 Task: Create a project with template Project Timeline with name TransitPlan with privacy Public and in the team Recorders . Create three sections in the project as To-Do, Doing and Done.
Action: Mouse moved to (81, 87)
Screenshot: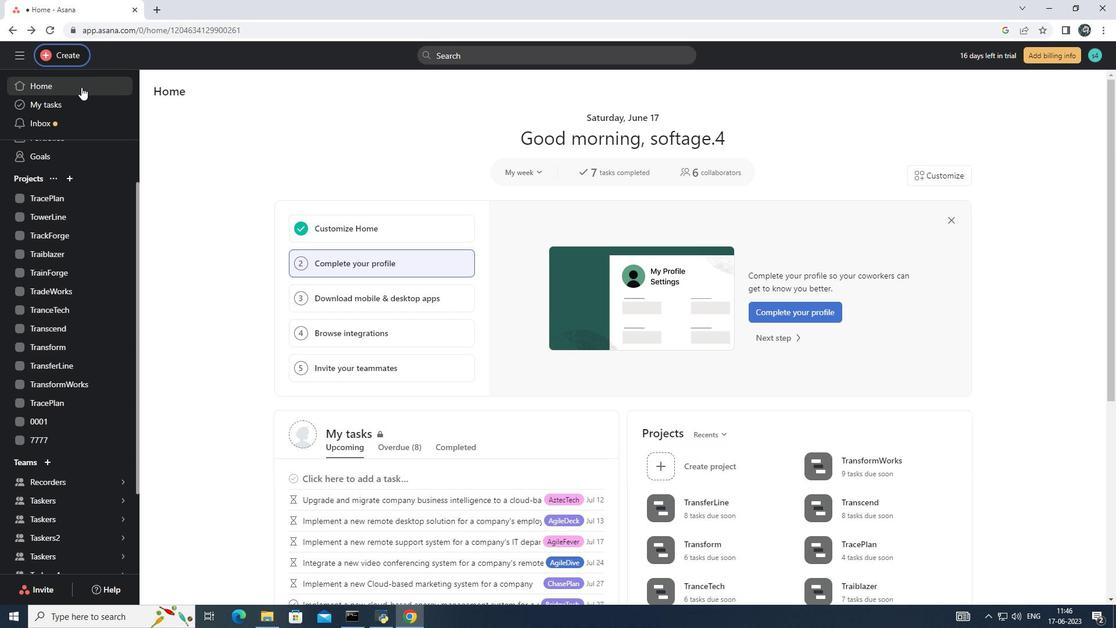 
Action: Mouse pressed left at (81, 87)
Screenshot: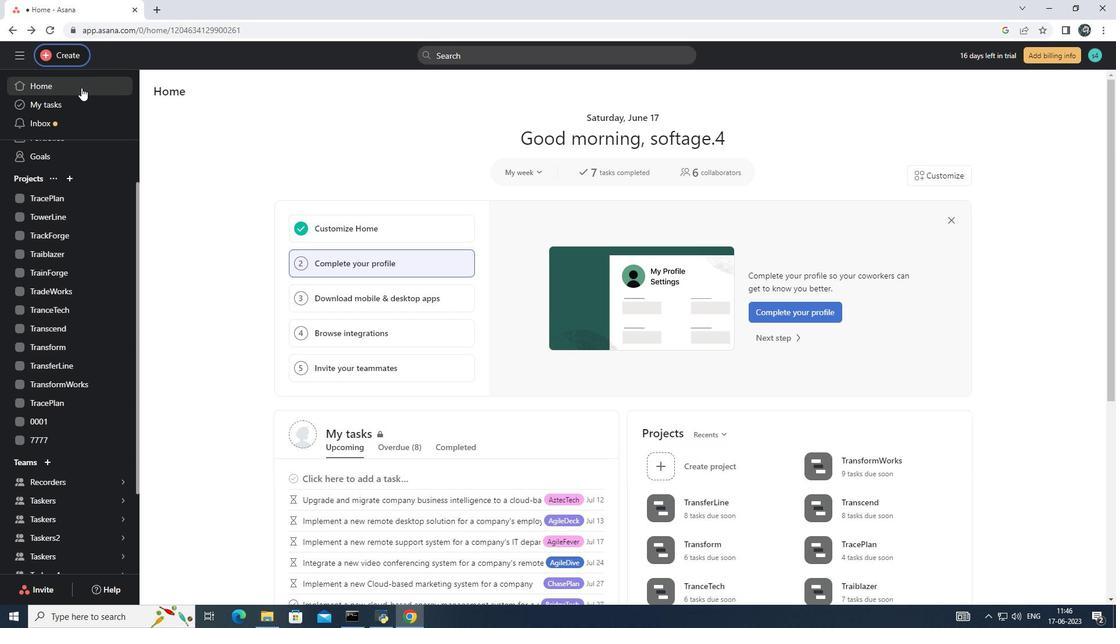 
Action: Mouse moved to (72, 50)
Screenshot: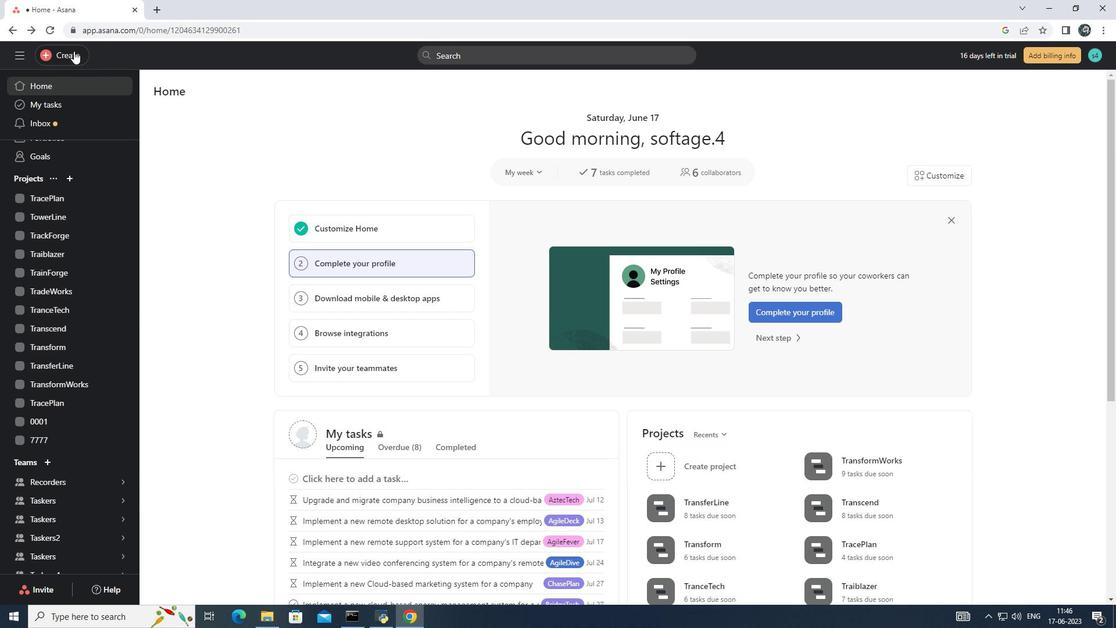 
Action: Mouse pressed left at (72, 50)
Screenshot: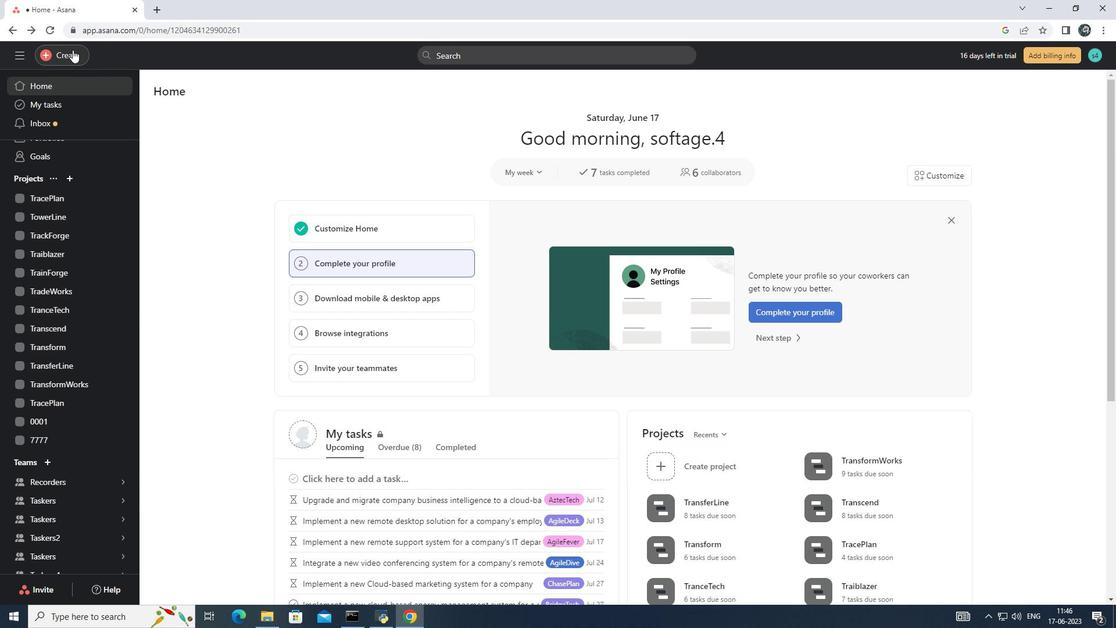 
Action: Mouse moved to (119, 73)
Screenshot: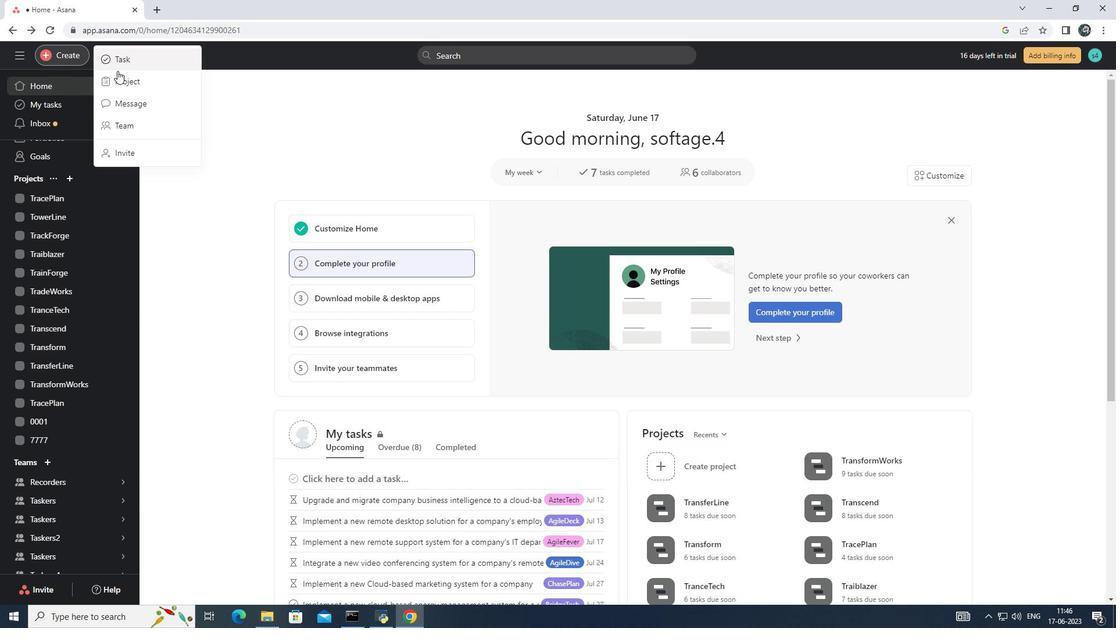 
Action: Mouse pressed left at (119, 73)
Screenshot: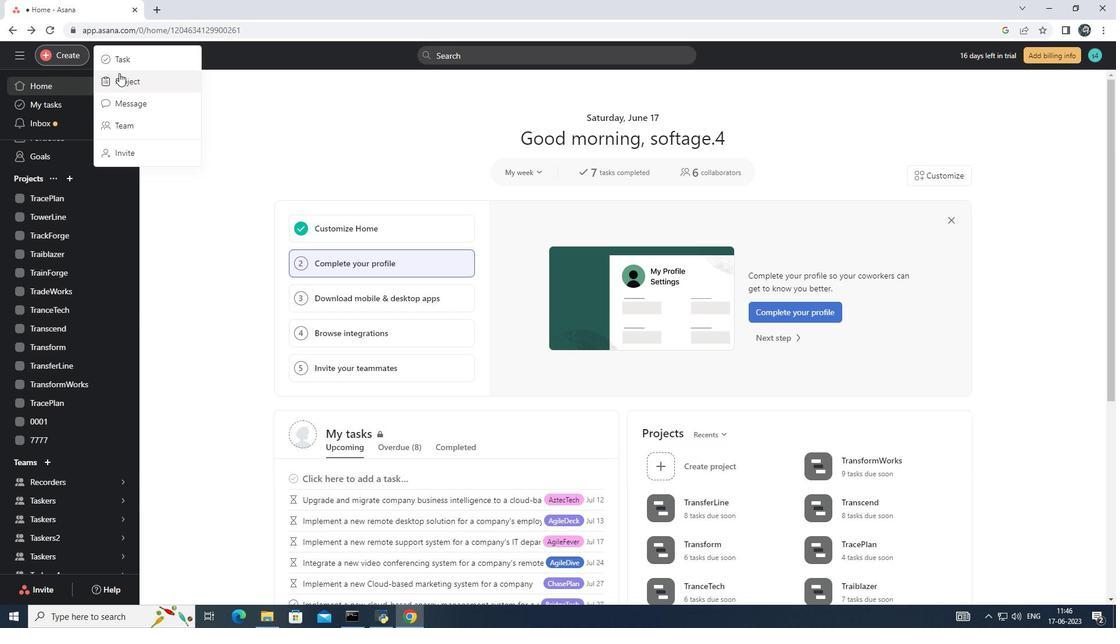 
Action: Mouse moved to (554, 348)
Screenshot: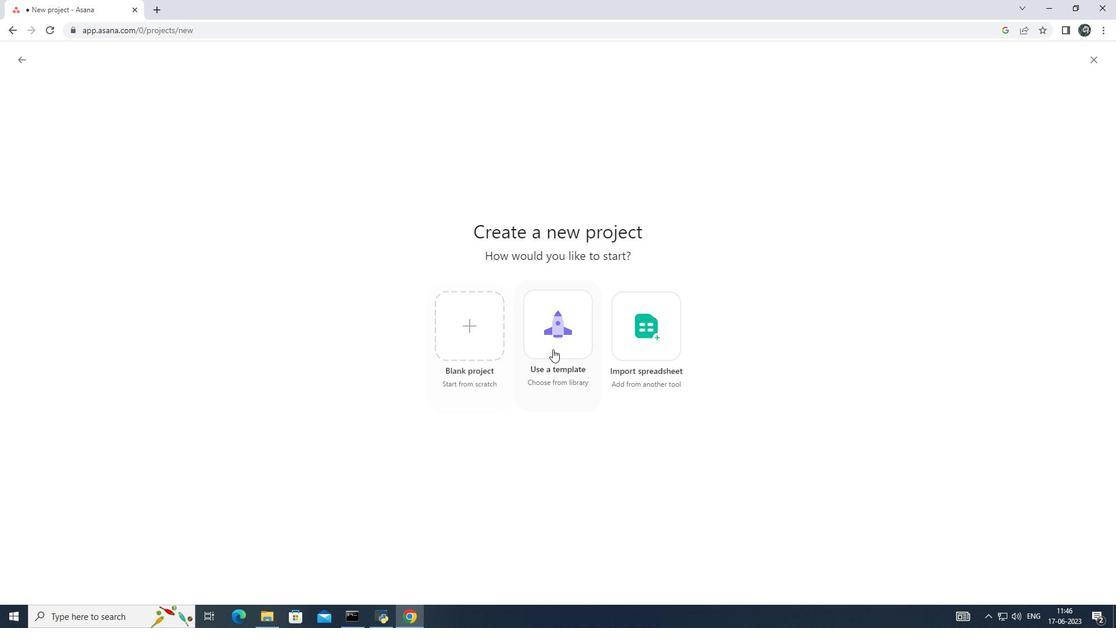 
Action: Mouse pressed left at (554, 348)
Screenshot: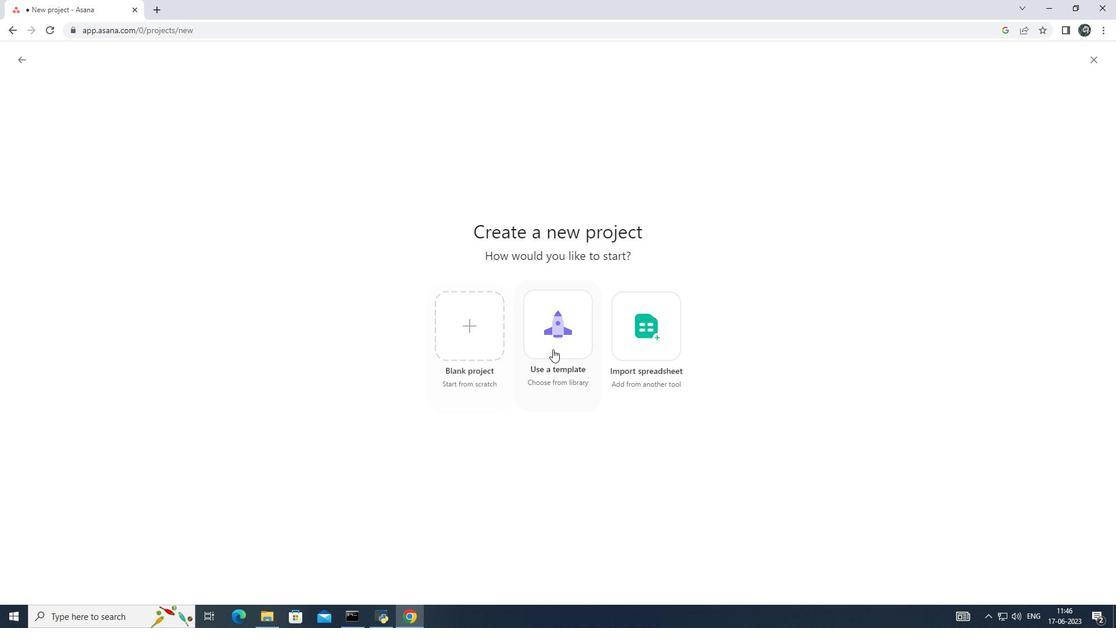 
Action: Mouse moved to (861, 76)
Screenshot: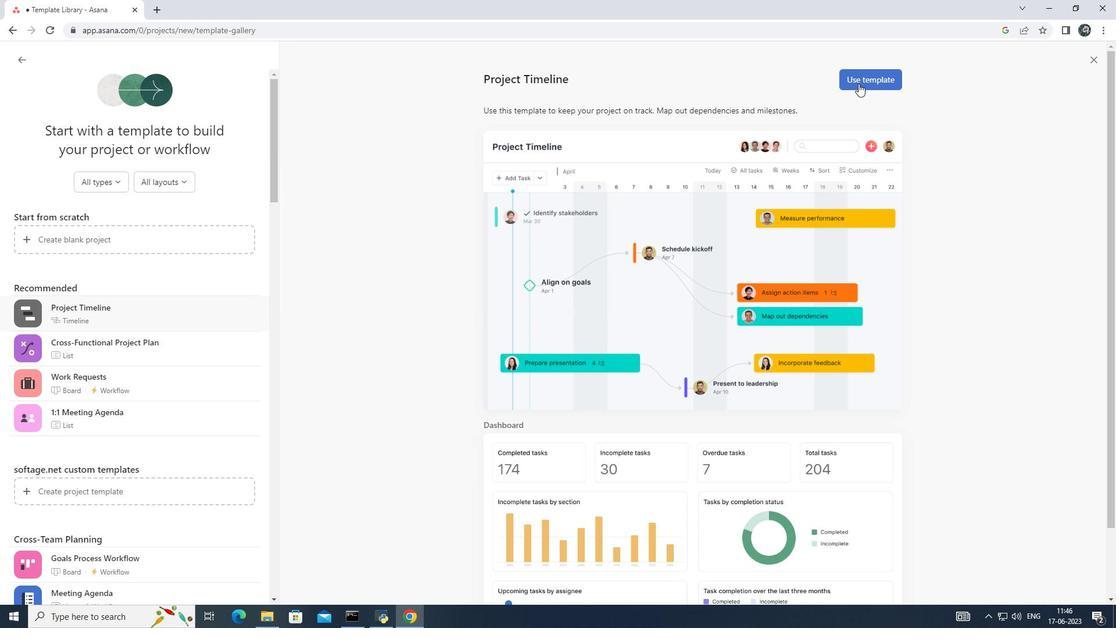 
Action: Mouse pressed left at (861, 76)
Screenshot: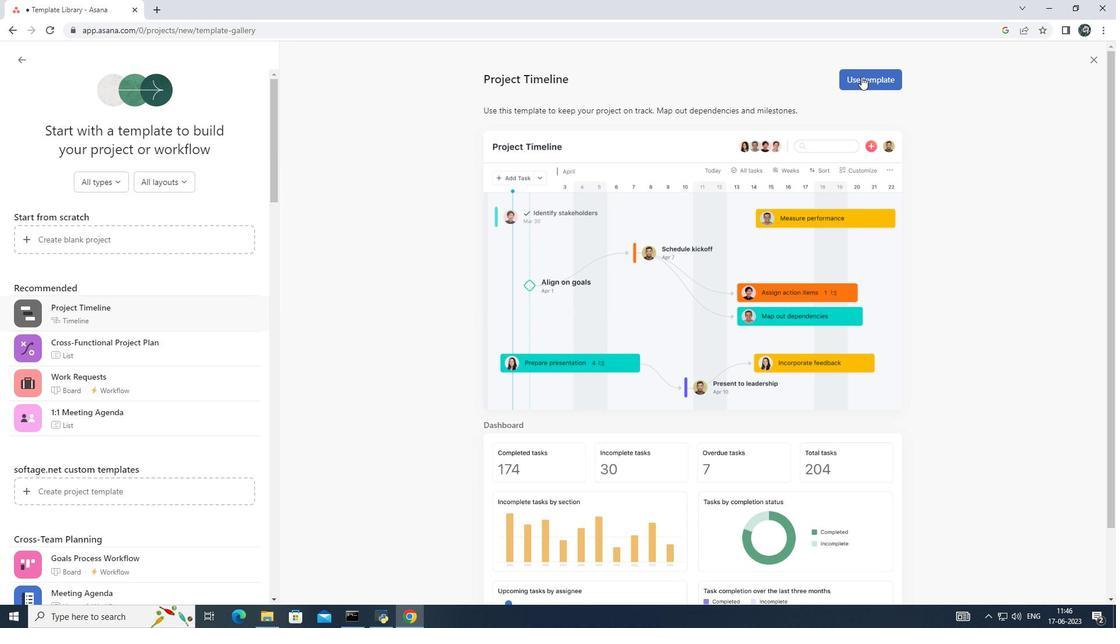 
Action: Mouse moved to (519, 202)
Screenshot: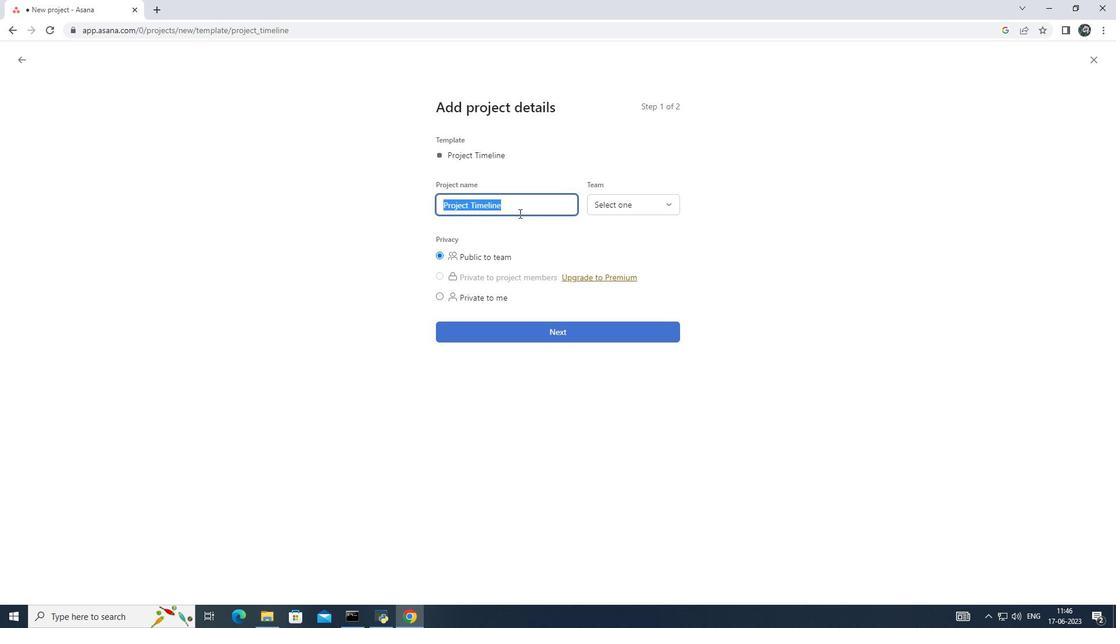 
Action: Mouse pressed left at (519, 202)
Screenshot: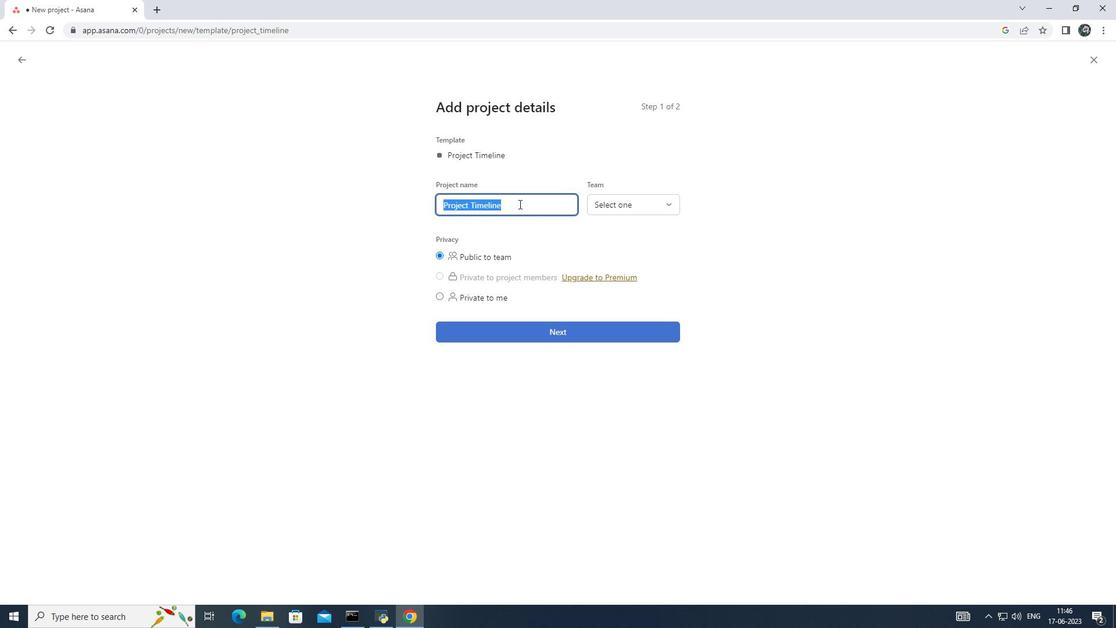 
Action: Mouse moved to (1117, 386)
Screenshot: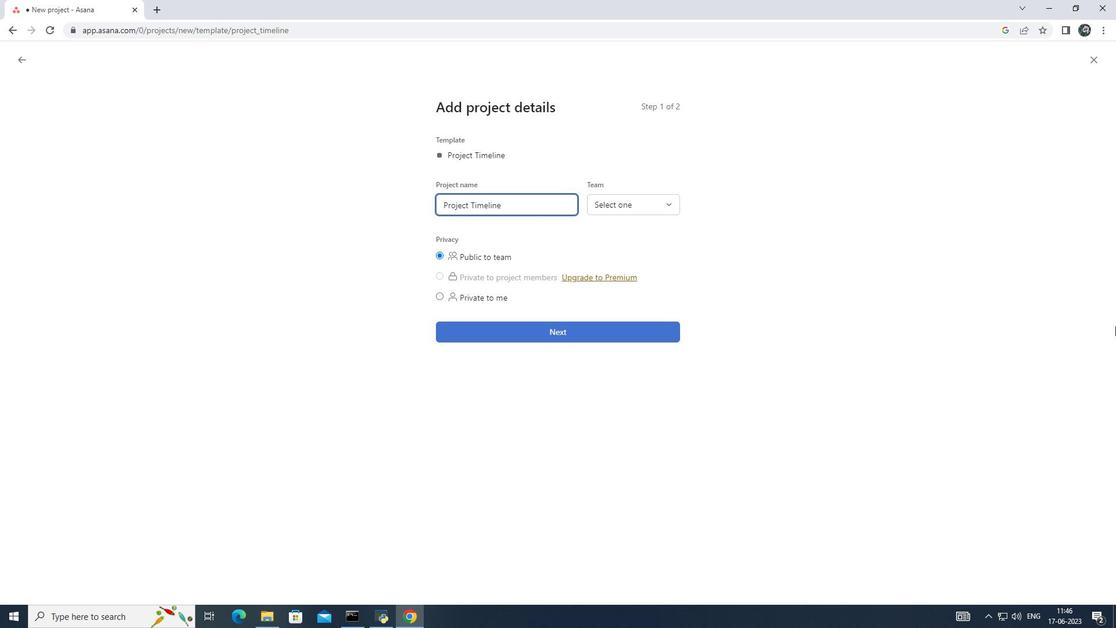 
Action: Key pressed <Key.backspace><Key.backspace><Key.backspace><Key.backspace><Key.backspace><Key.backspace><Key.backspace><Key.backspace><Key.backspace><Key.backspace><Key.backspace><Key.backspace><Key.backspace><Key.backspace><Key.backspace><Key.backspace><Key.backspace><Key.backspace><Key.backspace><Key.backspace><Key.backspace><Key.backspace><Key.backspace><Key.backspace><Key.backspace><Key.backspace><Key.backspace><Key.backspace><Key.backspace><Key.backspace><Key.backspace><Key.backspace><Key.backspace><Key.backspace><Key.backspace><Key.backspace><Key.backspace><Key.backspace><Key.backspace><Key.backspace><Key.backspace><Key.backspace><Key.shift>Transit<Key.shift>Plan
Screenshot: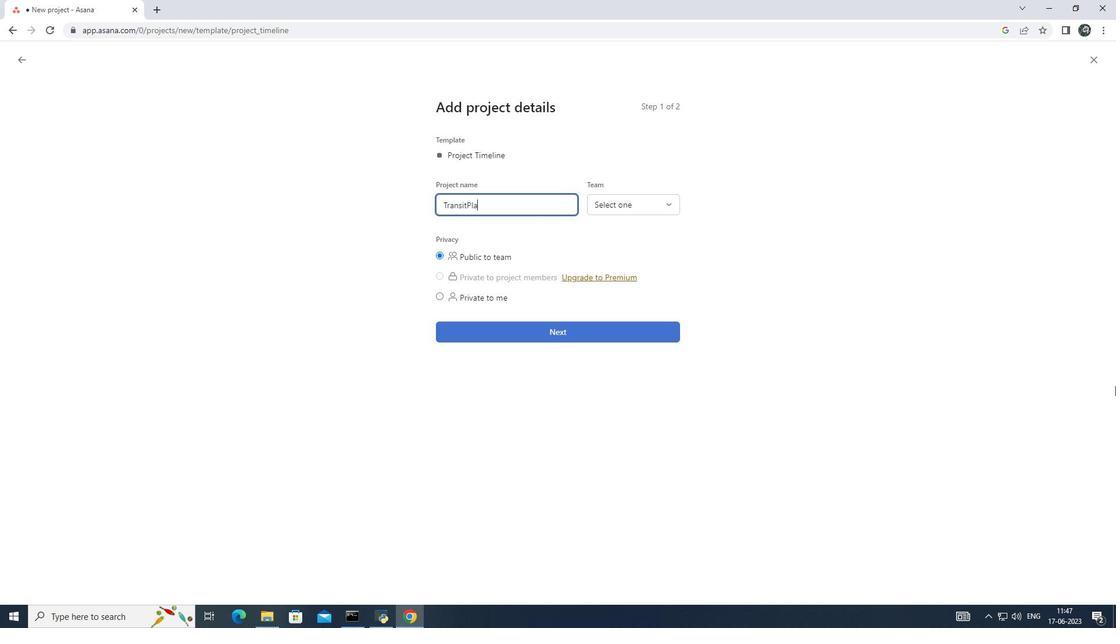 
Action: Mouse moved to (666, 198)
Screenshot: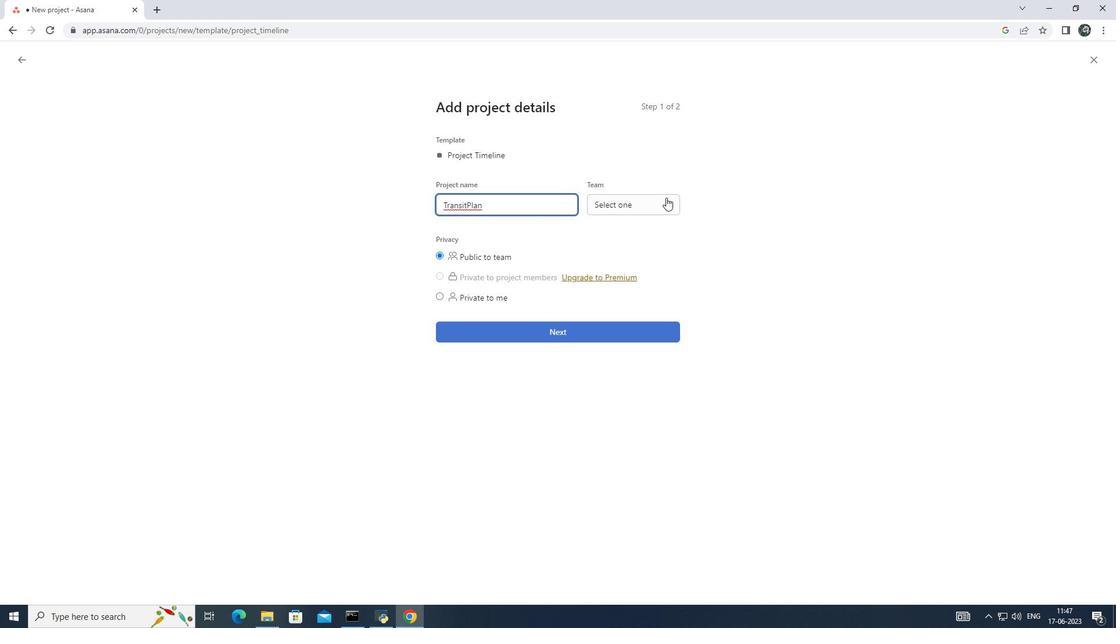
Action: Mouse pressed left at (666, 198)
Screenshot: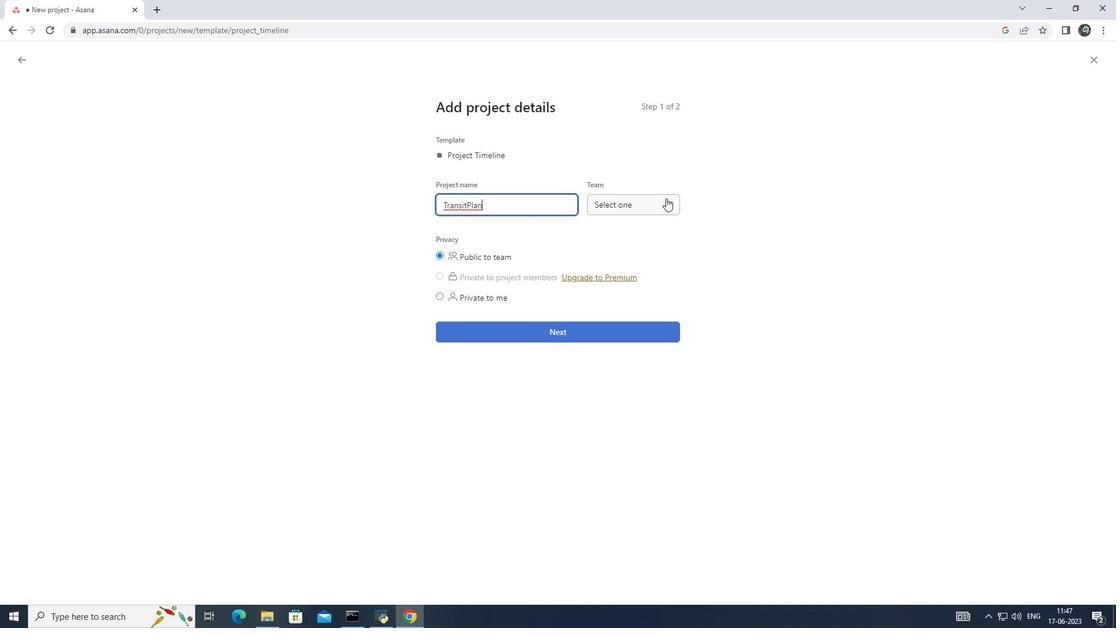 
Action: Mouse moved to (658, 259)
Screenshot: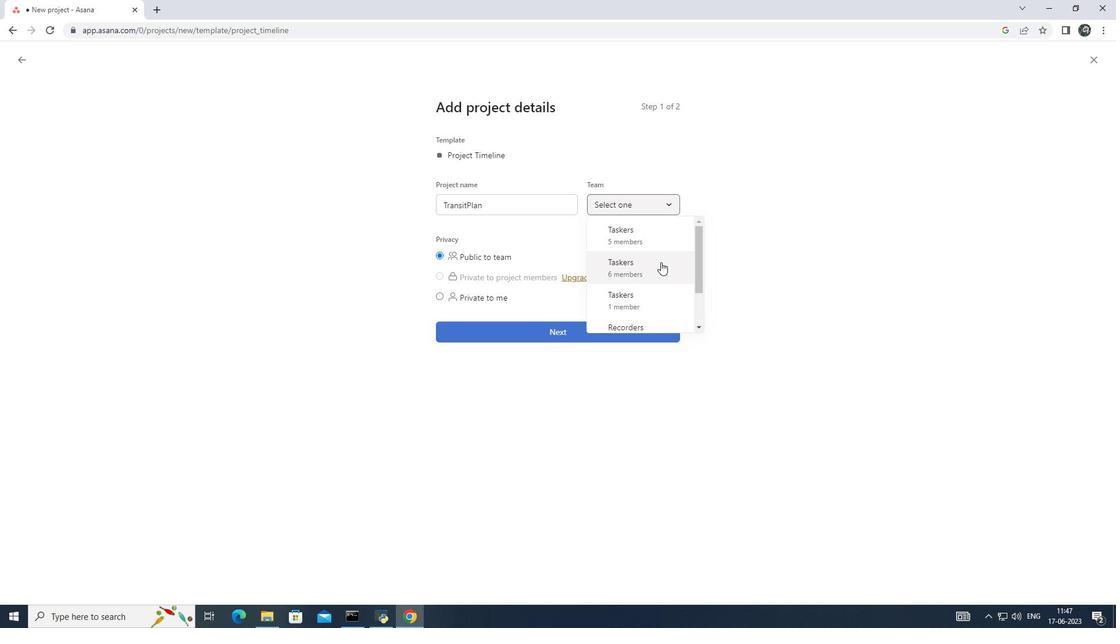 
Action: Mouse scrolled (658, 258) with delta (0, 0)
Screenshot: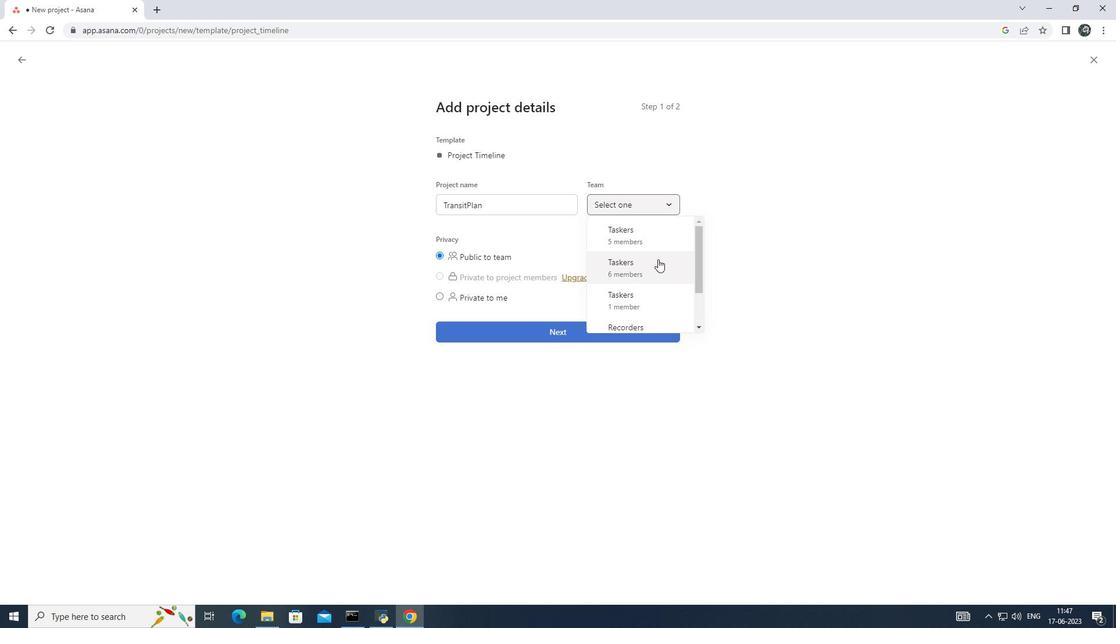 
Action: Mouse moved to (657, 271)
Screenshot: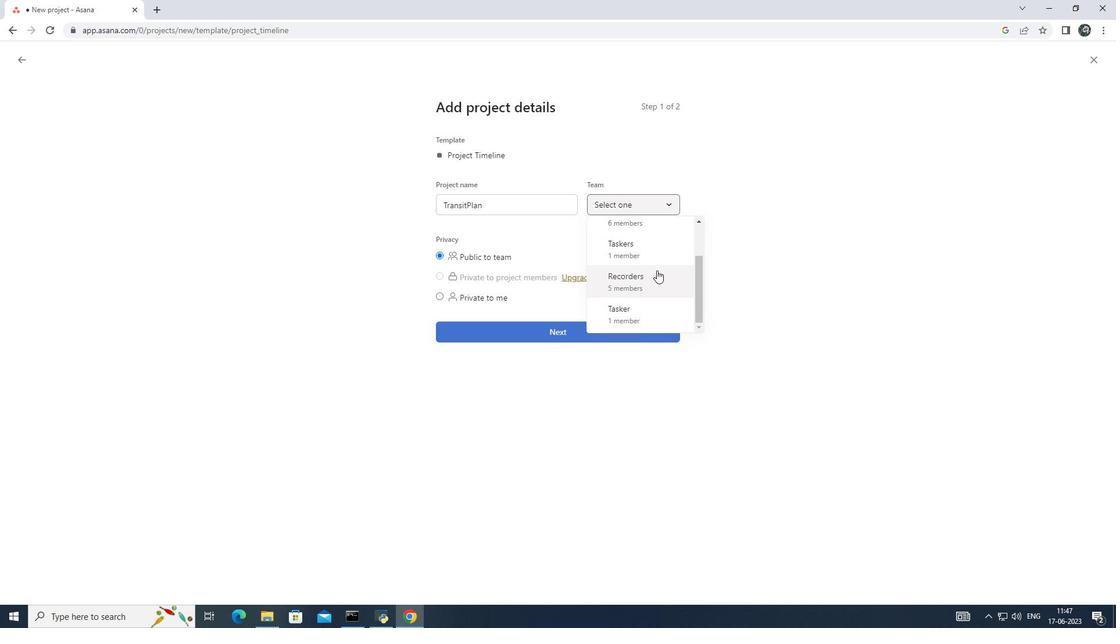 
Action: Mouse pressed left at (657, 271)
Screenshot: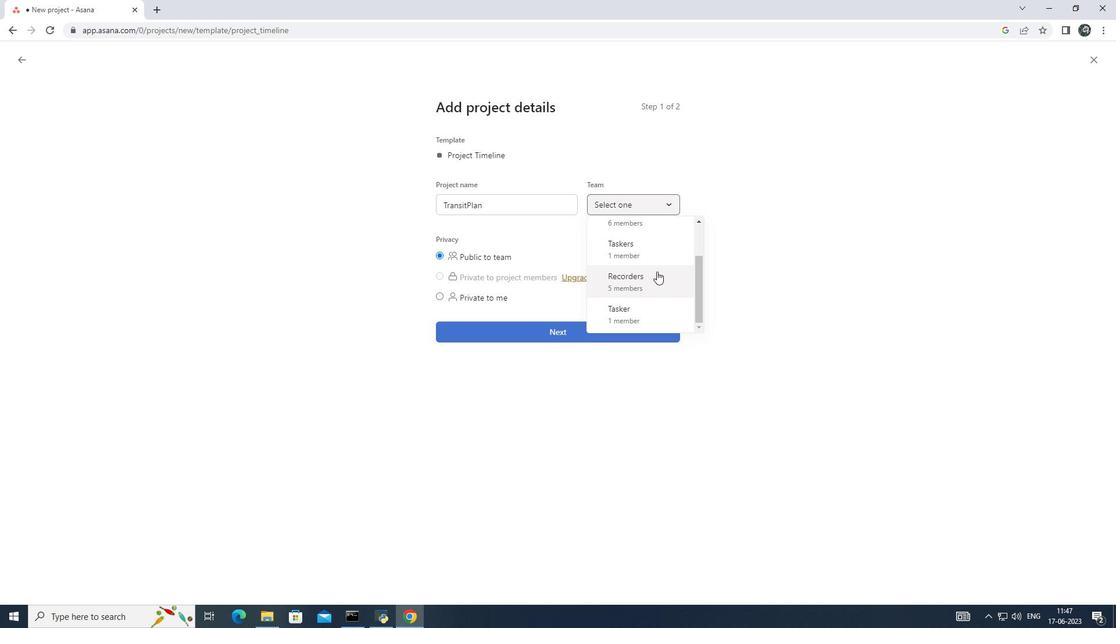 
Action: Mouse moved to (606, 303)
Screenshot: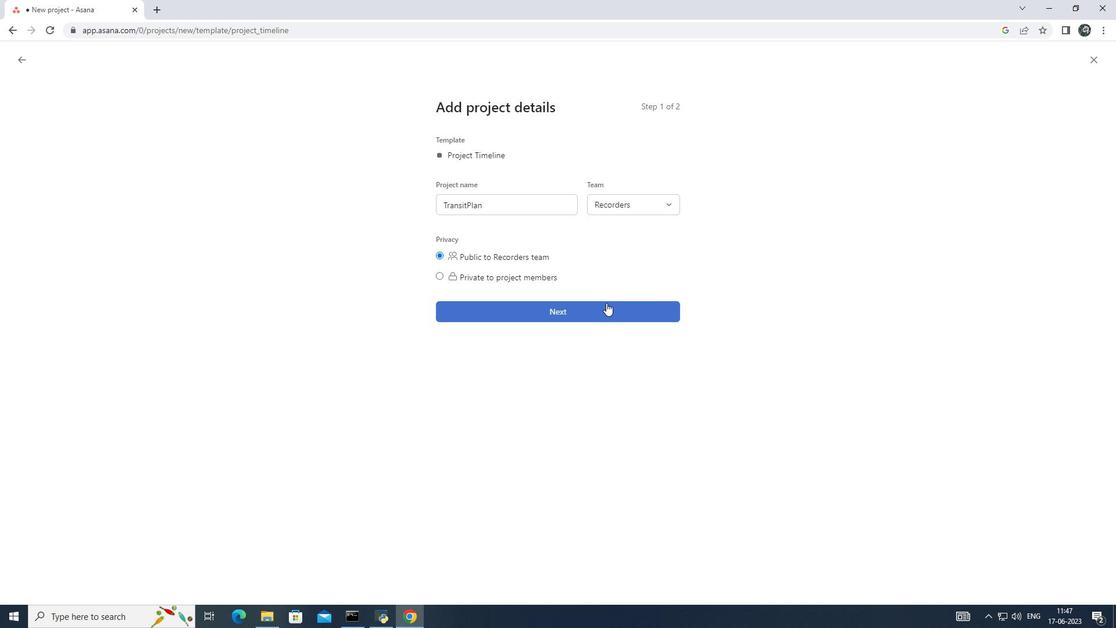 
Action: Mouse pressed left at (606, 303)
Screenshot: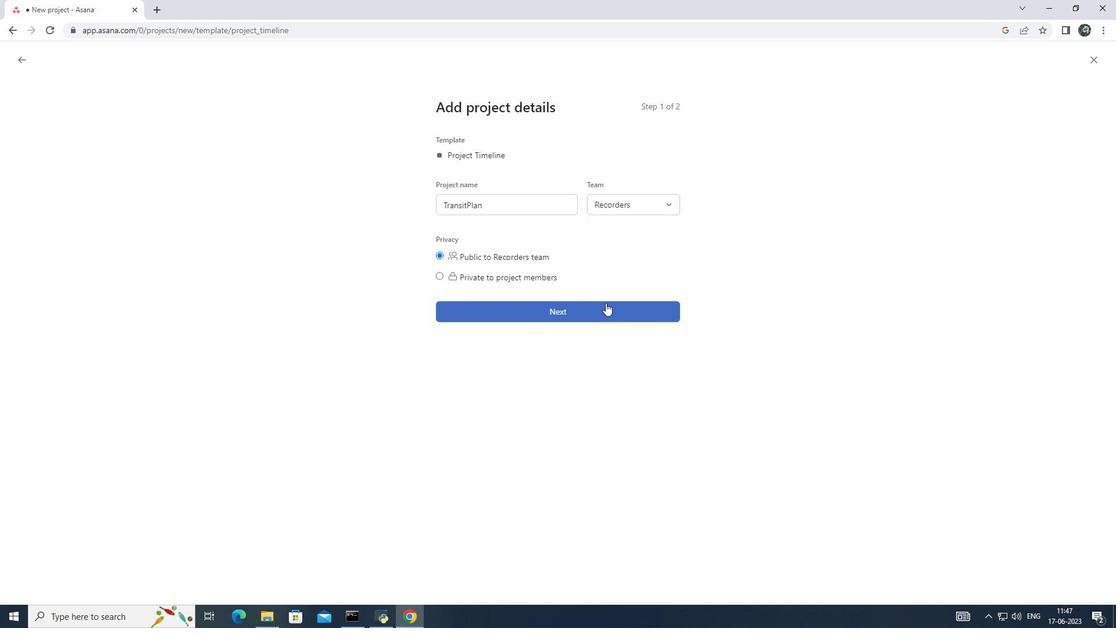 
Action: Mouse moved to (611, 346)
Screenshot: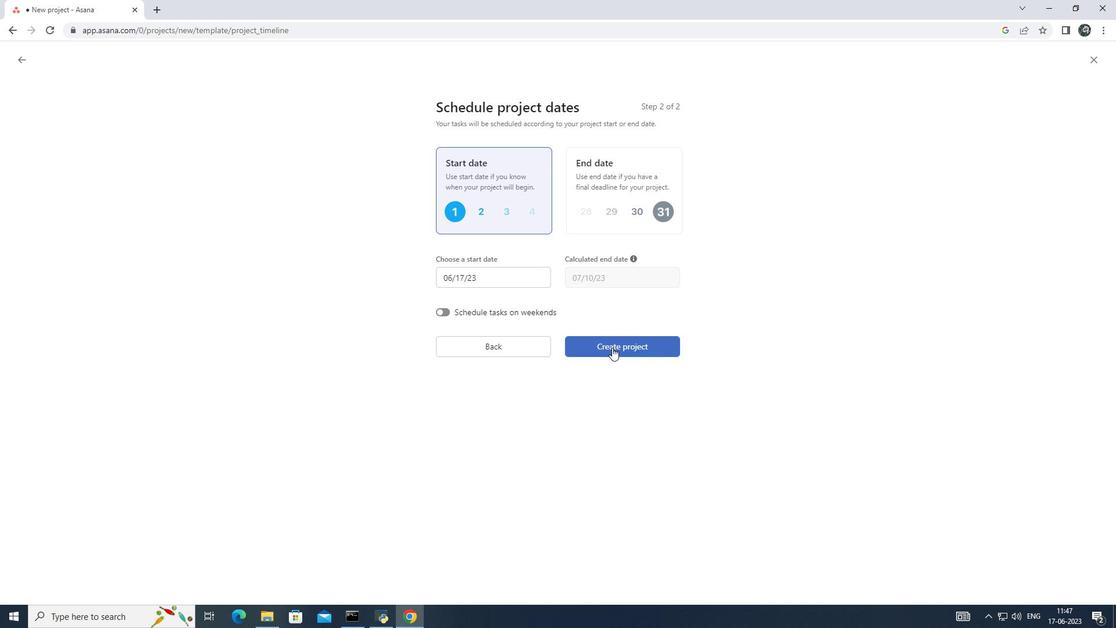 
Action: Mouse pressed left at (611, 346)
Screenshot: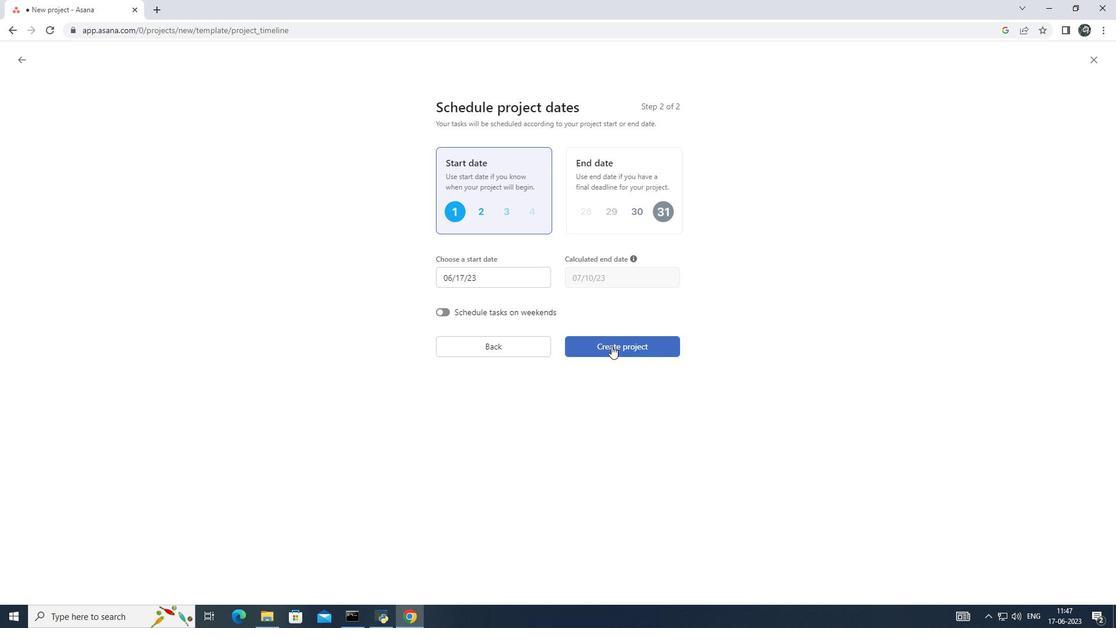 
Action: Mouse moved to (196, 383)
Screenshot: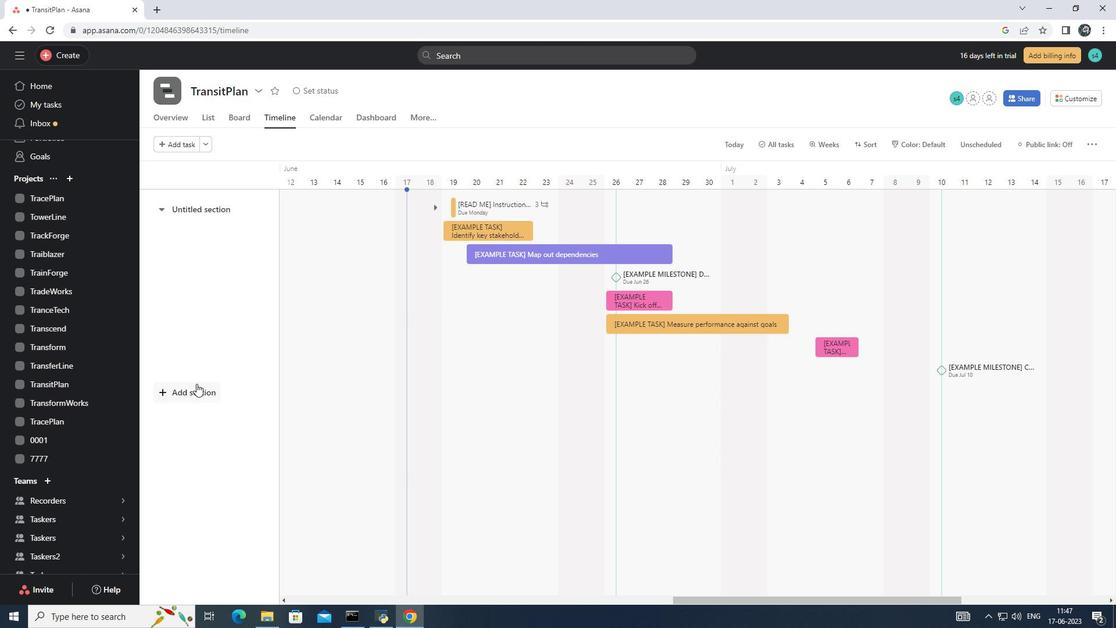 
Action: Mouse pressed left at (196, 383)
Screenshot: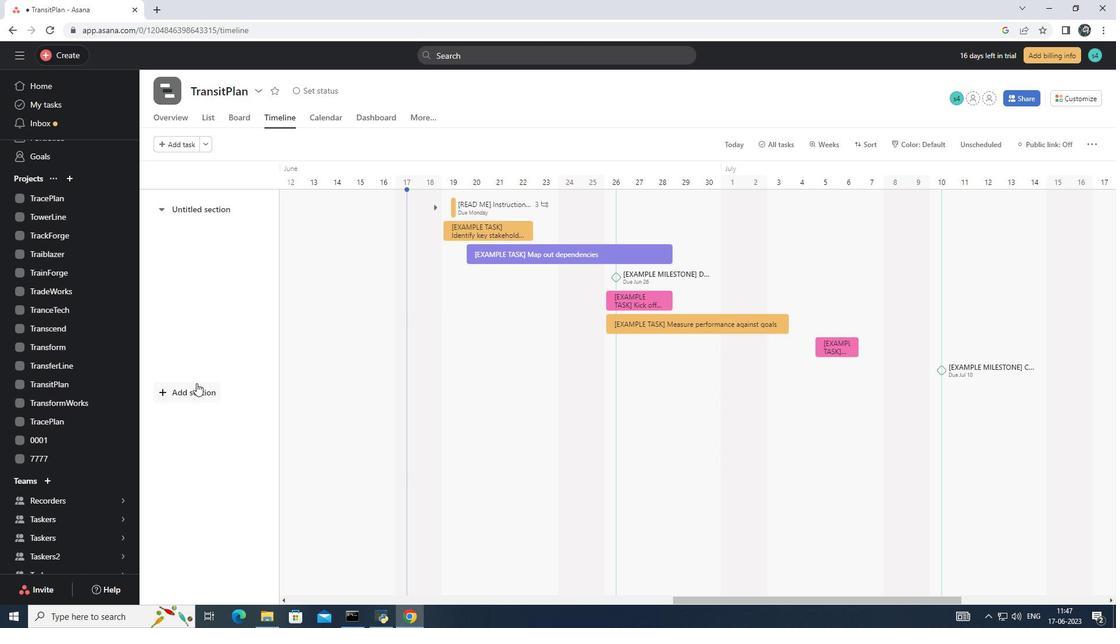 
Action: Mouse moved to (347, 454)
Screenshot: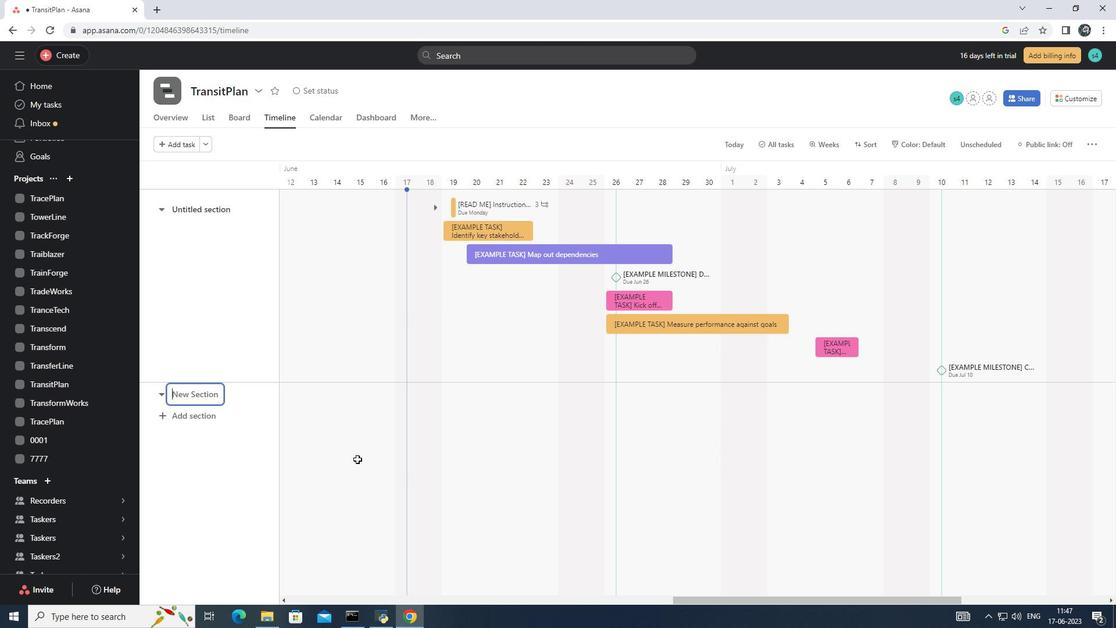 
Action: Key pressed <Key.shift>To<Key.space>
Screenshot: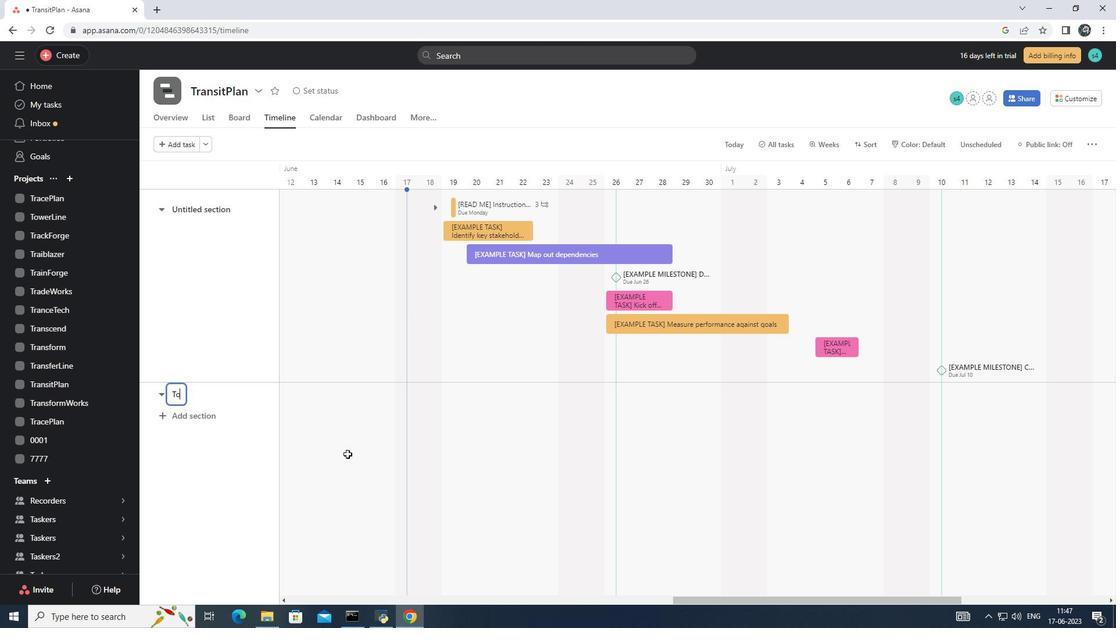 
Action: Mouse moved to (357, 448)
Screenshot: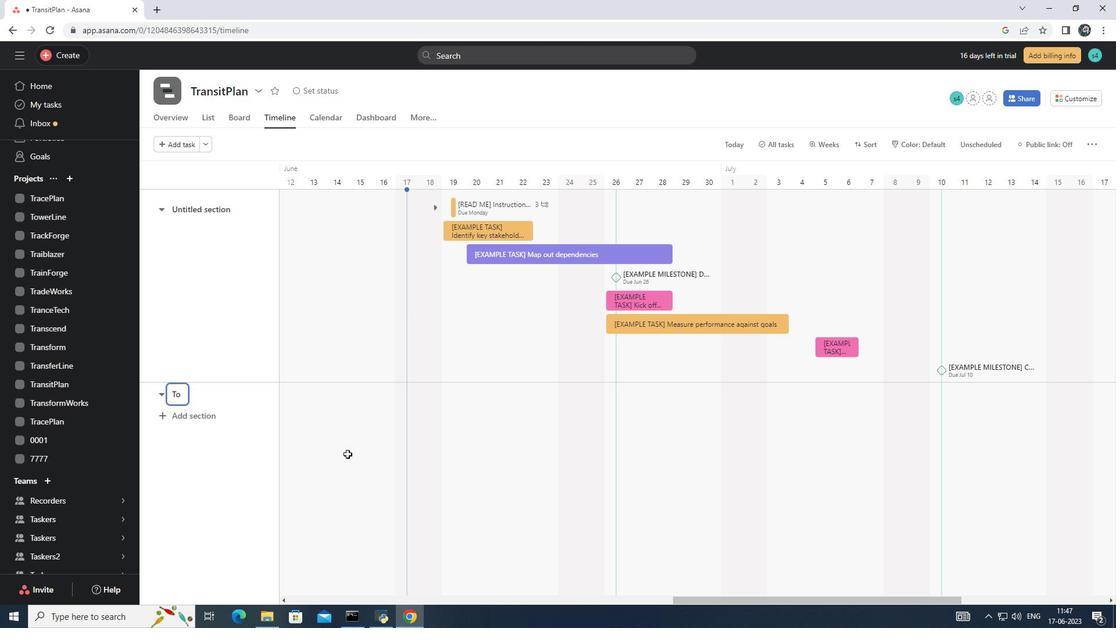 
Action: Key pressed <Key.backspace>
Screenshot: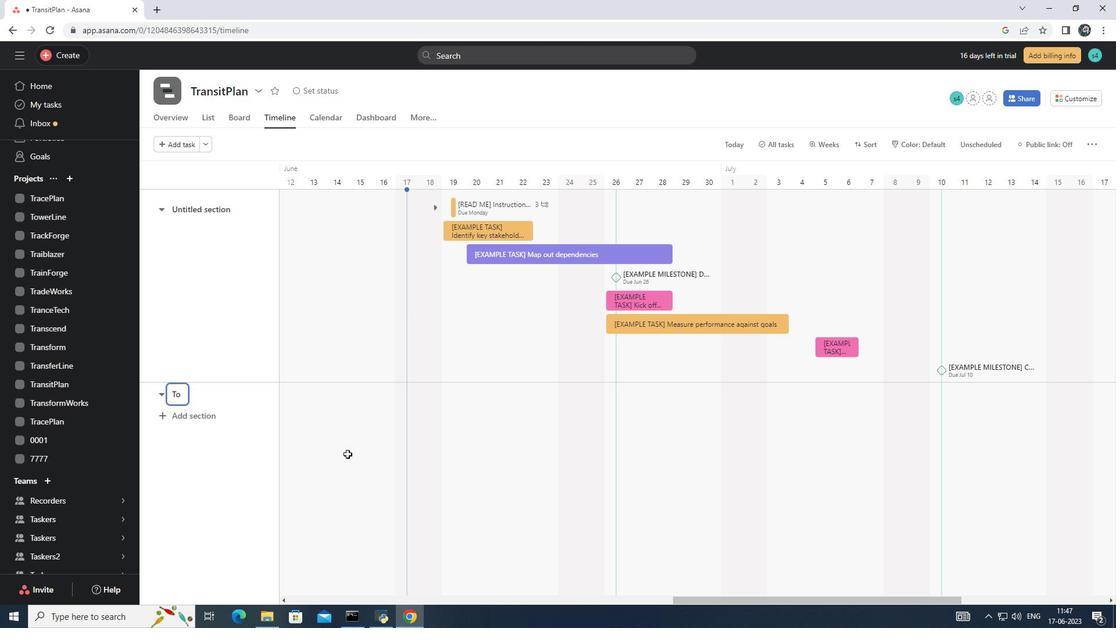 
Action: Mouse moved to (410, 421)
Screenshot: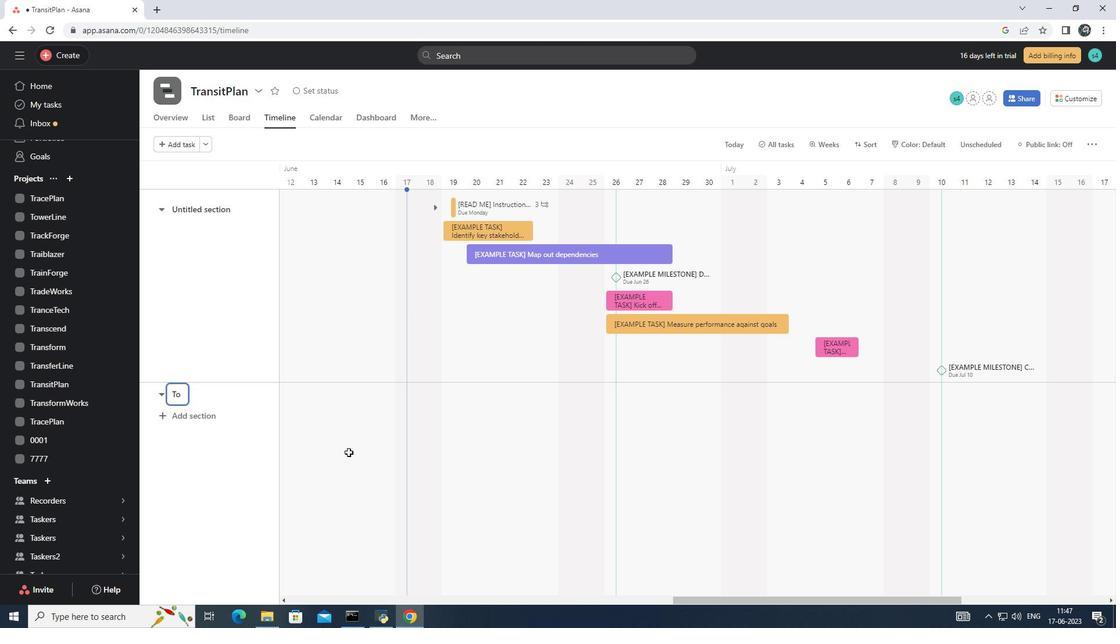 
Action: Key pressed -<Key.shift>Do
Screenshot: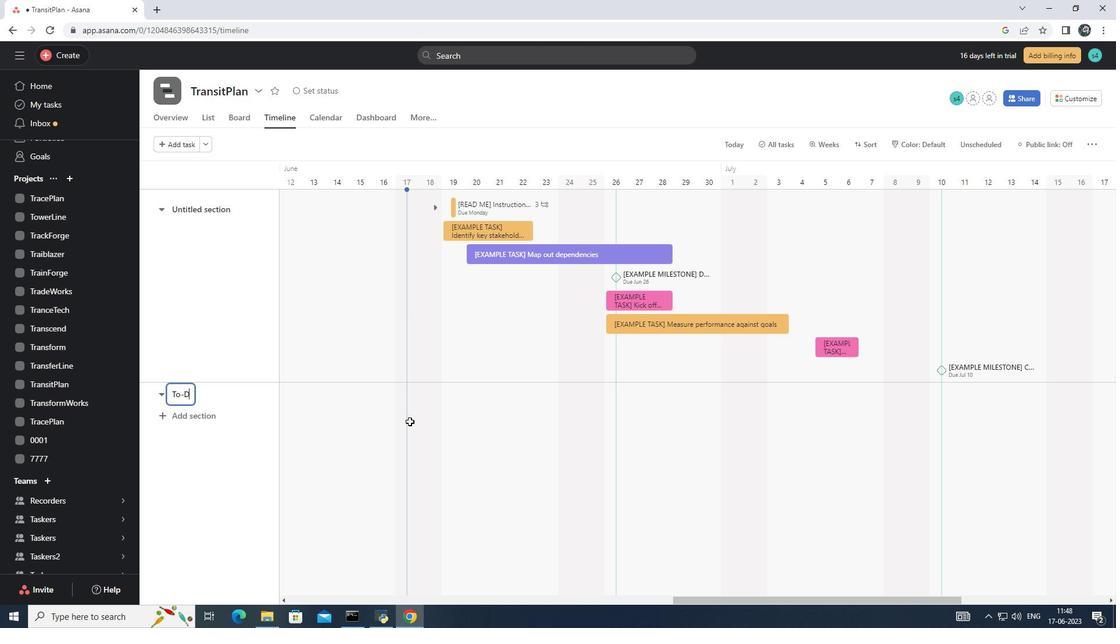 
Action: Mouse moved to (192, 410)
Screenshot: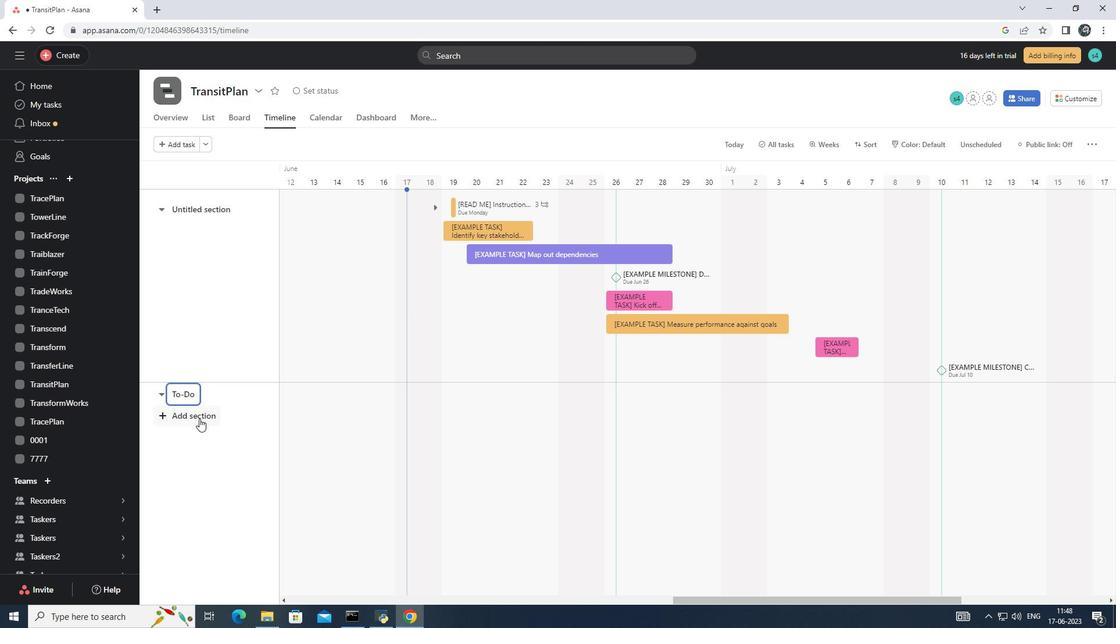 
Action: Mouse pressed left at (192, 410)
Screenshot: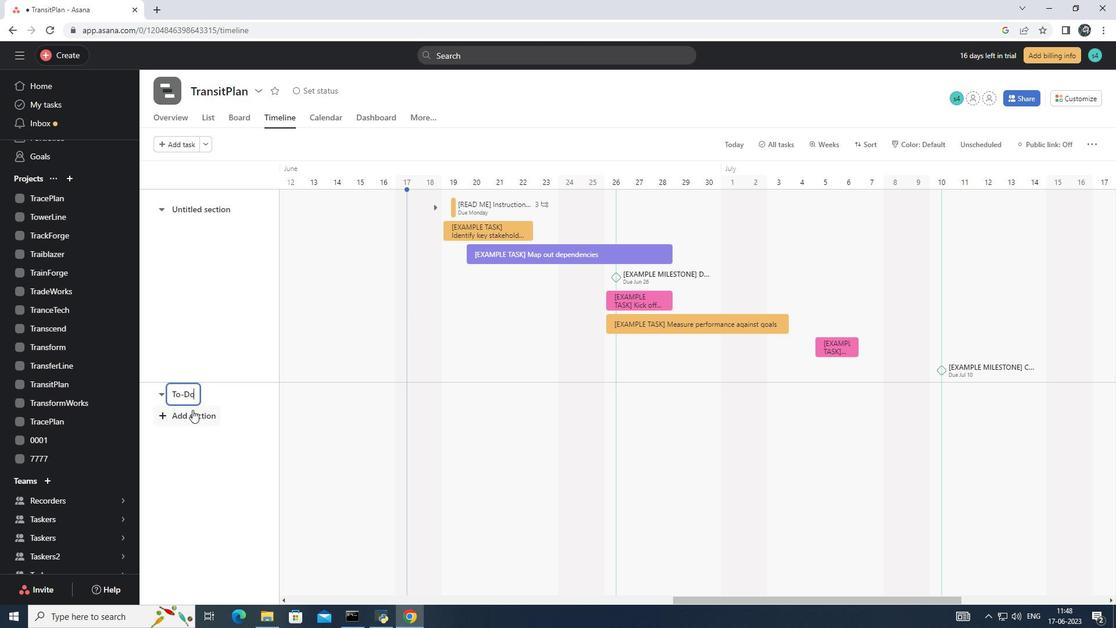 
Action: Mouse moved to (399, 446)
Screenshot: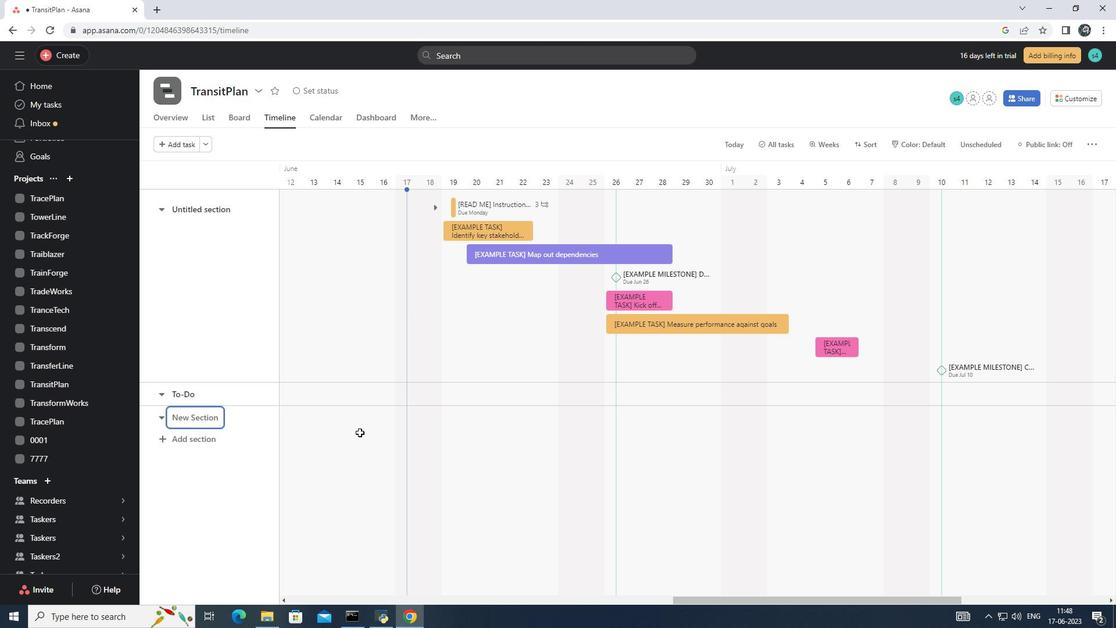 
Action: Key pressed <Key.shift>Di<Key.backspace>oing
Screenshot: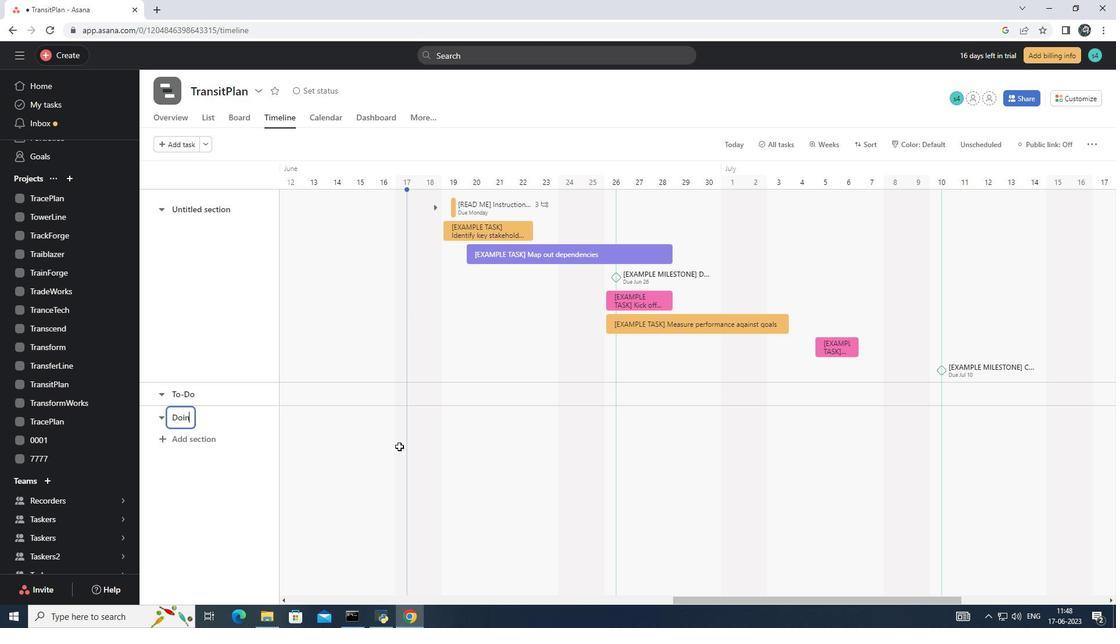
Action: Mouse moved to (205, 443)
Screenshot: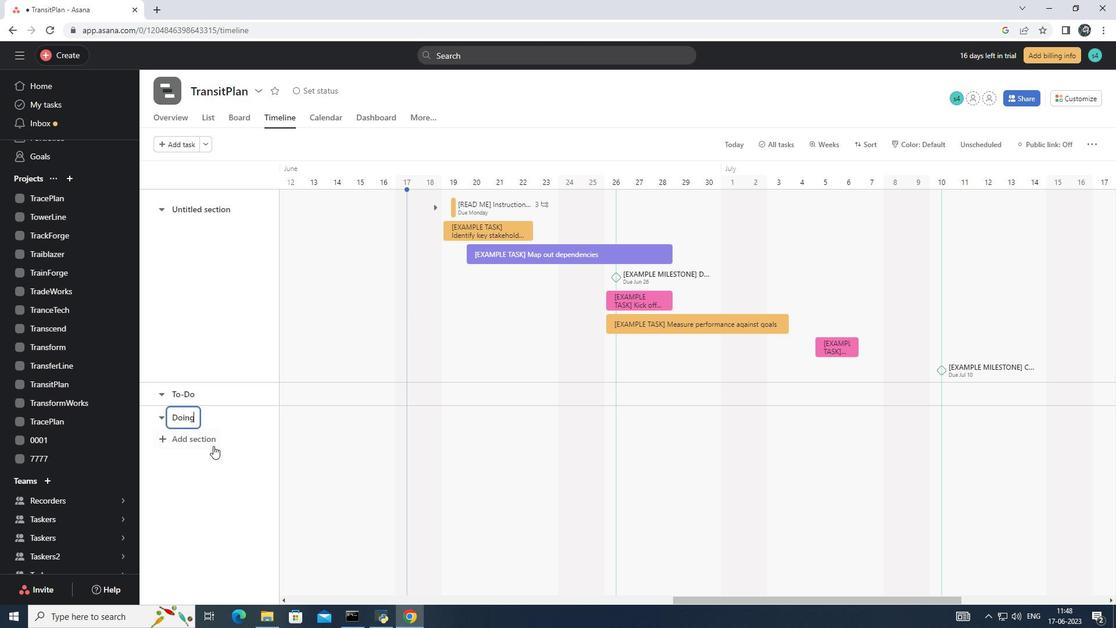 
Action: Mouse pressed left at (205, 443)
Screenshot: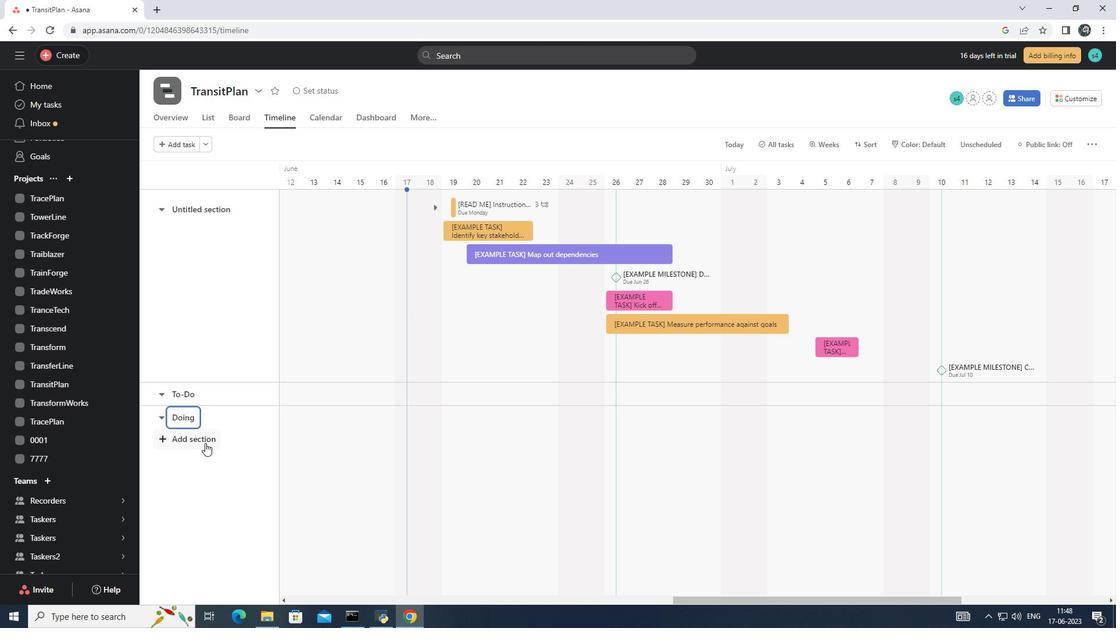 
Action: Mouse moved to (360, 435)
Screenshot: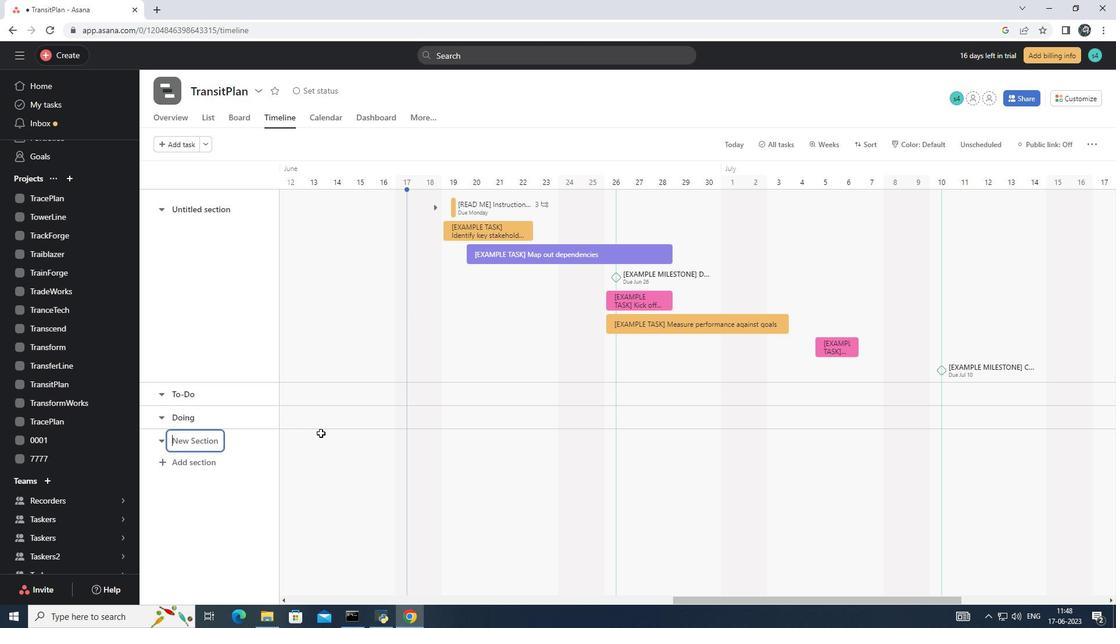 
Action: Key pressed <Key.shift>Done<Key.enter>
Screenshot: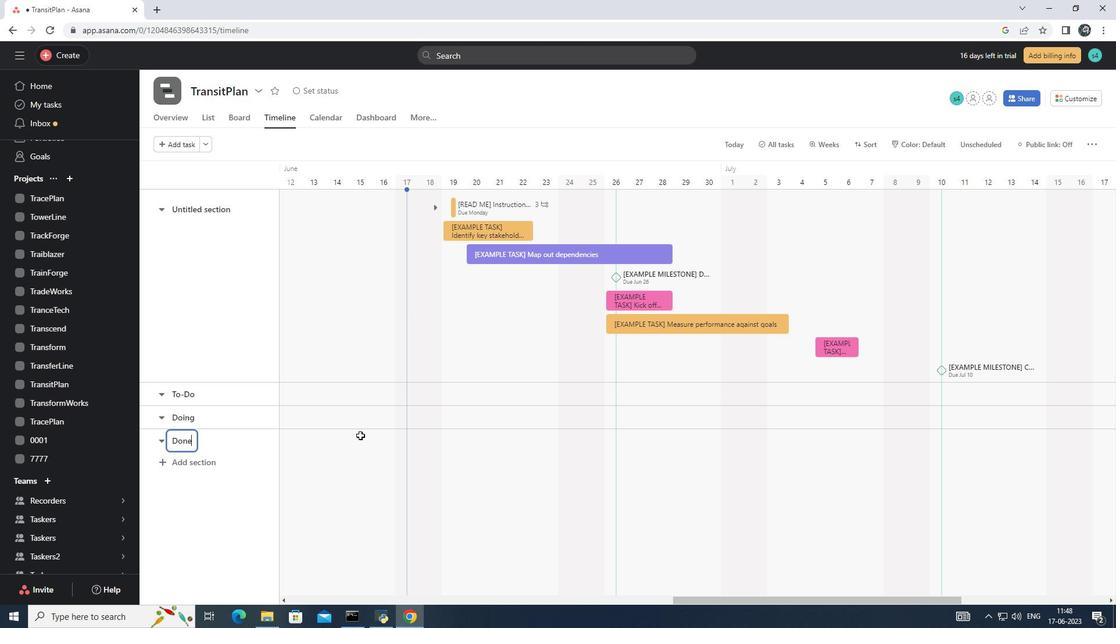
Action: Mouse moved to (362, 437)
Screenshot: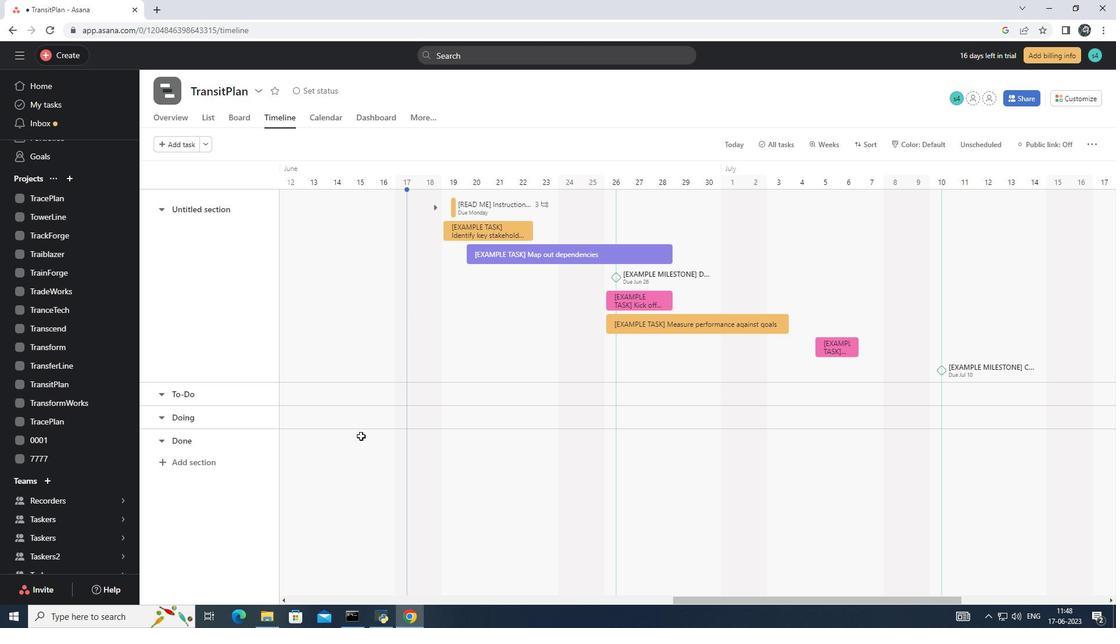 
